 Task: Copy your invite link.
Action: Mouse moved to (20, 72)
Screenshot: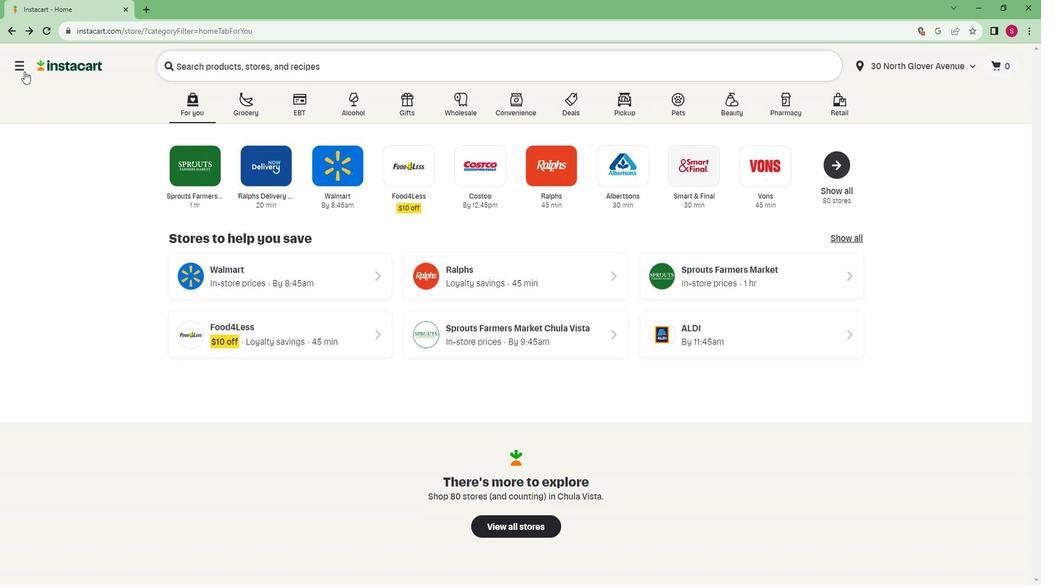 
Action: Mouse pressed left at (20, 72)
Screenshot: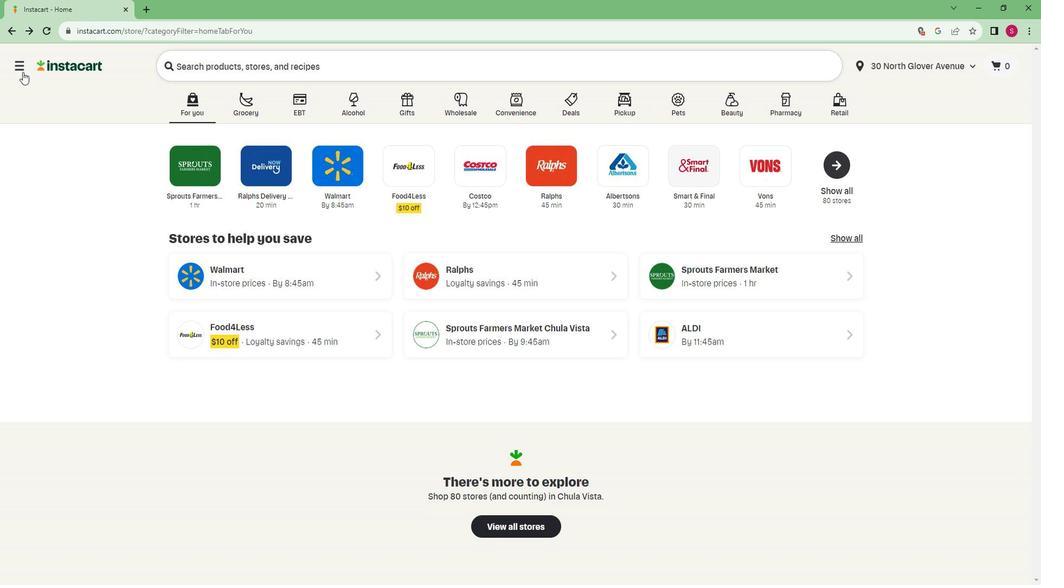 
Action: Mouse moved to (54, 450)
Screenshot: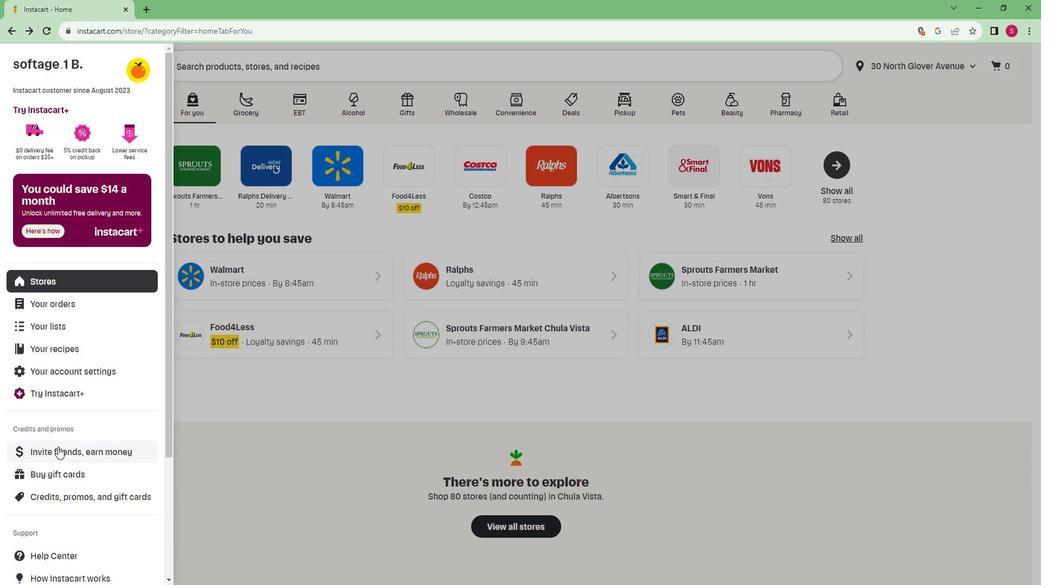 
Action: Mouse pressed left at (54, 450)
Screenshot: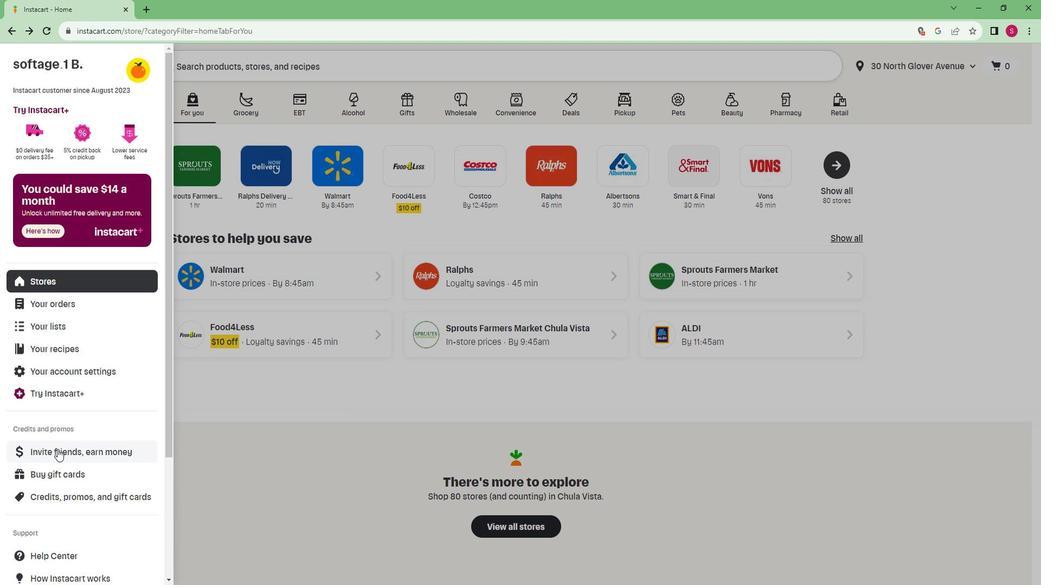 
Action: Mouse moved to (315, 342)
Screenshot: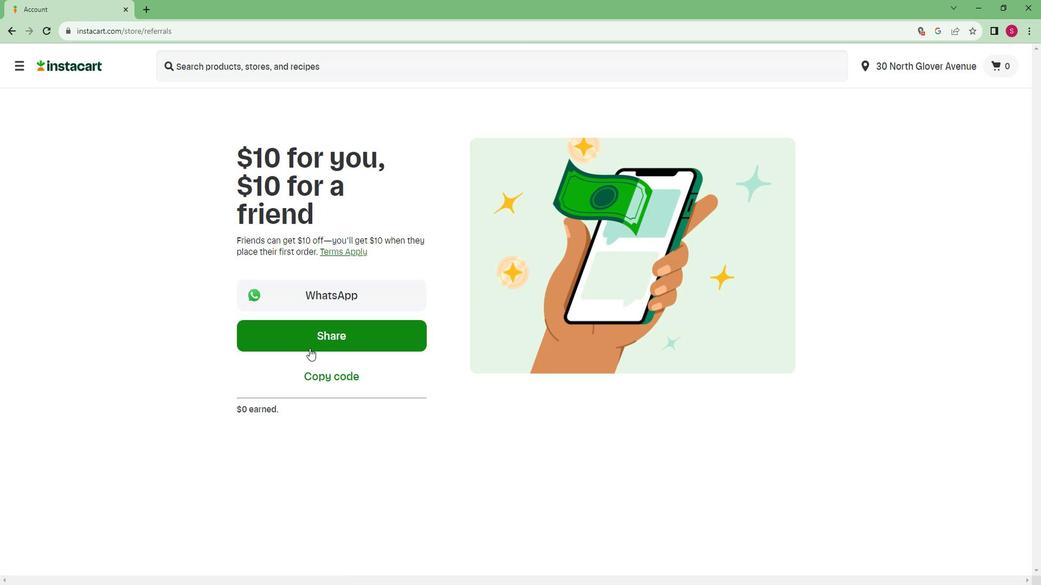 
Action: Mouse pressed left at (315, 342)
Screenshot: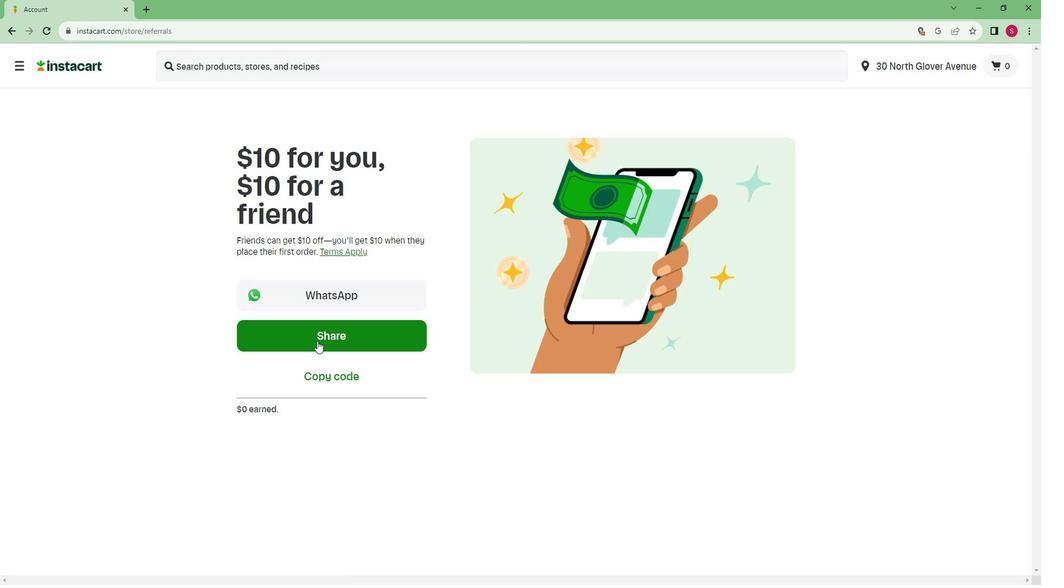 
